 Task: Add an event with the title Sales Team Weekly Meeting, date '2024/03/24', time 7:30 AM to 9:30 AMand add a description: The sales team reviews individual and collective sales performance against set targets and key performance indicators (KPIs). They analyze sales metrics, revenue figures, conversion rates, and other relevant data to evaluate progress and identify areas for improvement. This performance review helps identify successful strategies and areas that require adjustment or additional support._x000D_
_x000D_
Select event color  Peacock . Add location for the event as: 123 Rua das Flores, Porto, Portugal, logged in from the account softage.1@softage.netand send the event invitation to softage.9@softage.net and softage.10@softage.net. Set a reminder for the event Daily
Action: Mouse moved to (60, 87)
Screenshot: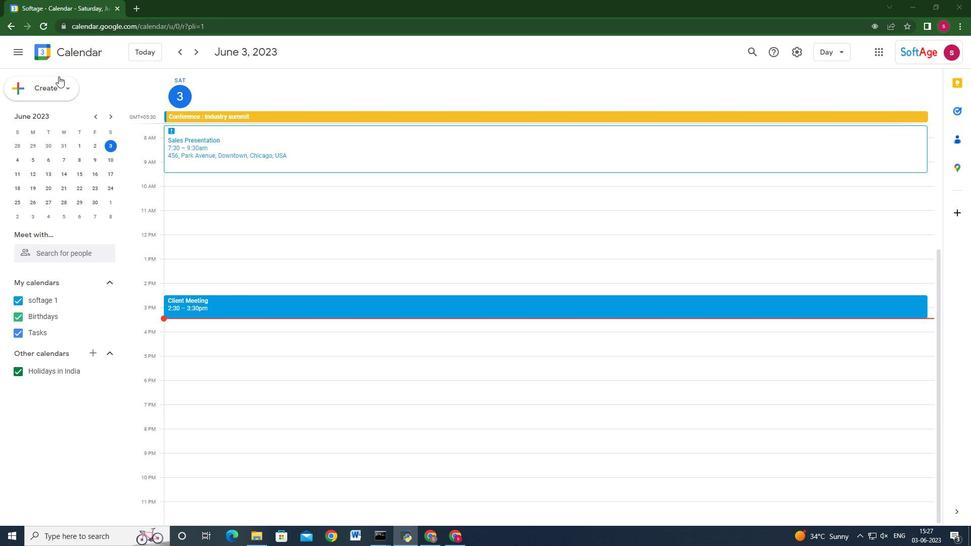 
Action: Mouse pressed left at (60, 87)
Screenshot: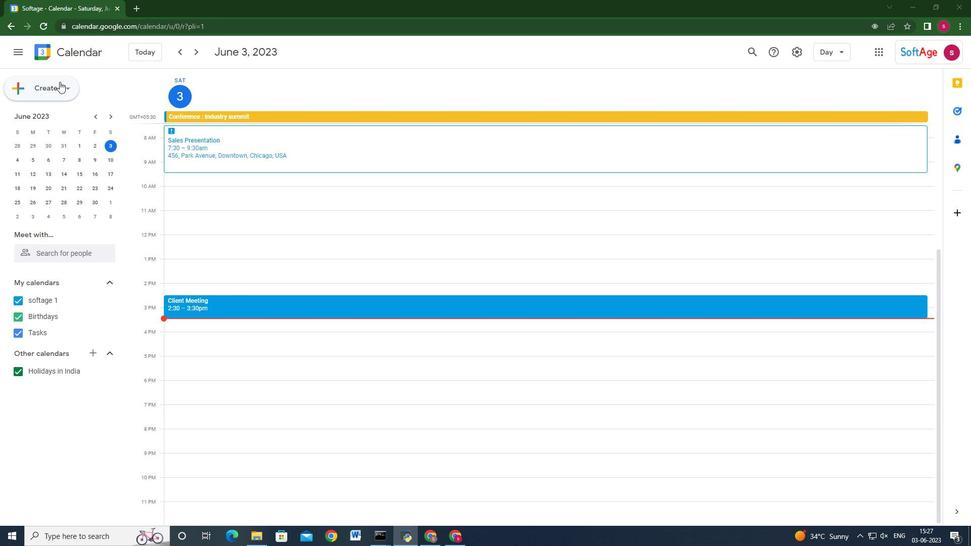 
Action: Mouse moved to (69, 113)
Screenshot: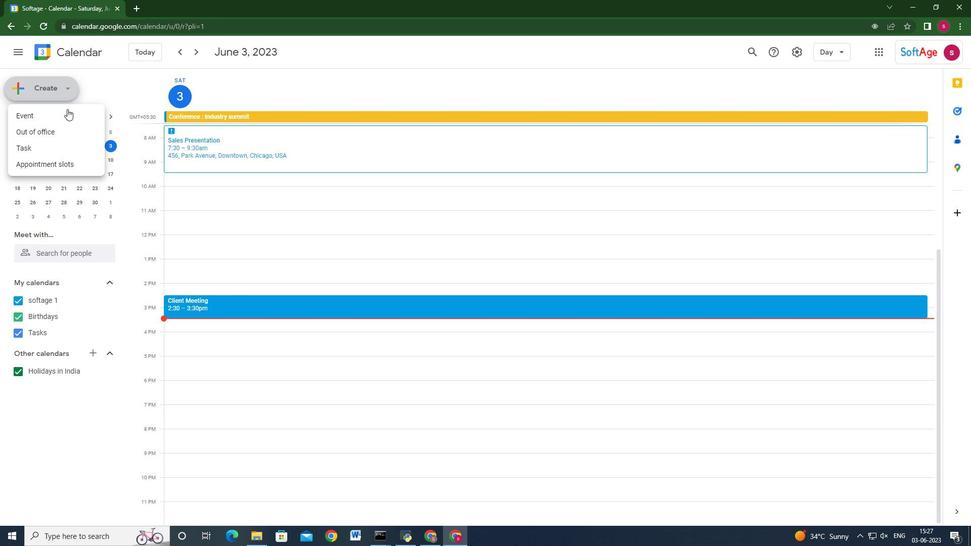 
Action: Mouse pressed left at (69, 113)
Screenshot: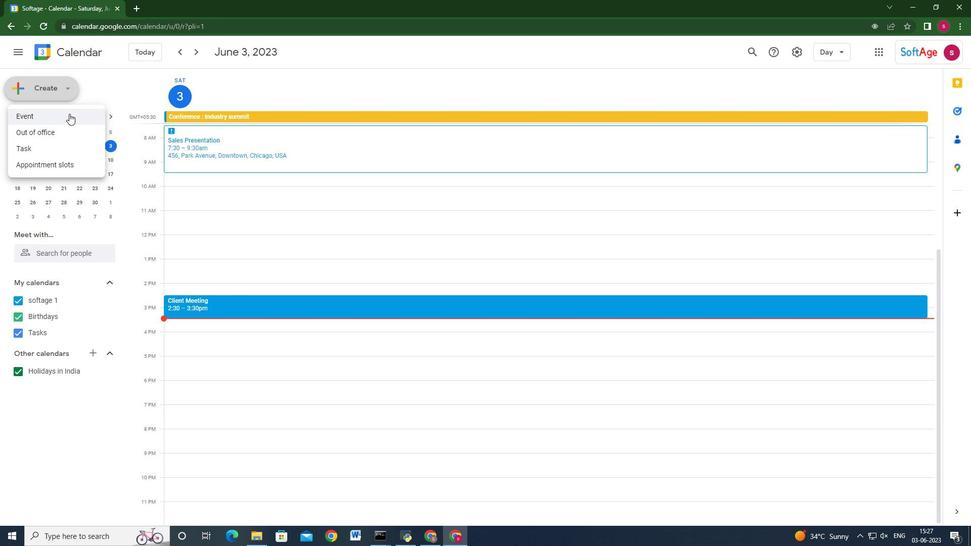 
Action: Mouse moved to (577, 400)
Screenshot: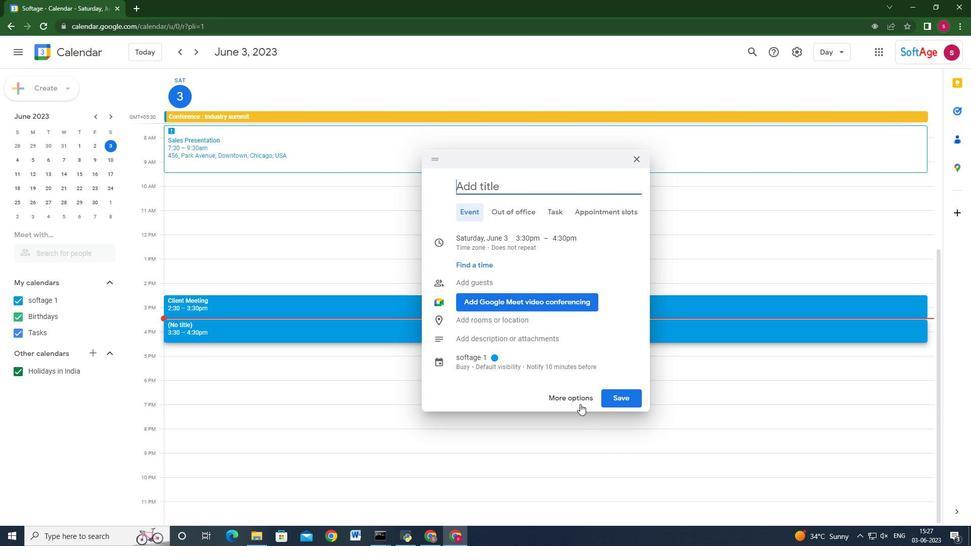 
Action: Mouse pressed left at (577, 400)
Screenshot: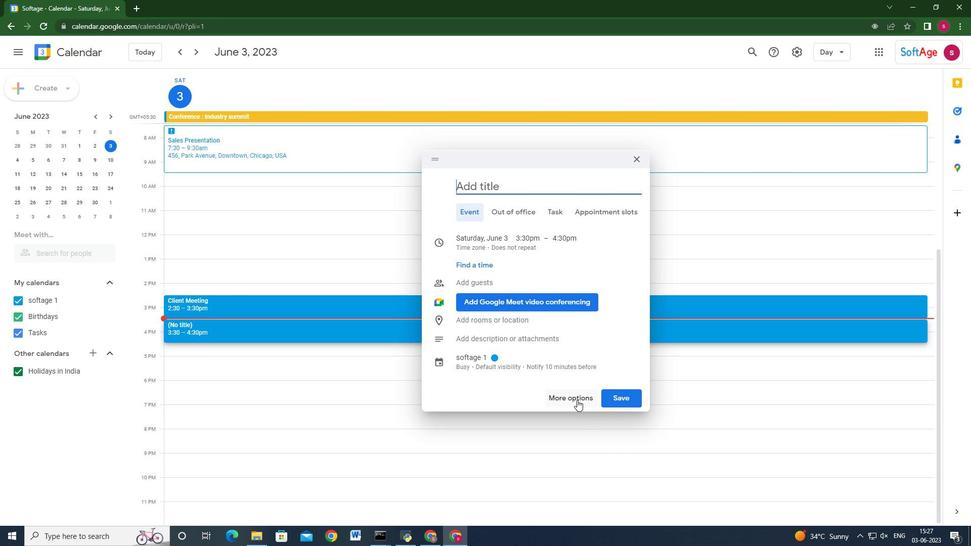 
Action: Mouse moved to (118, 59)
Screenshot: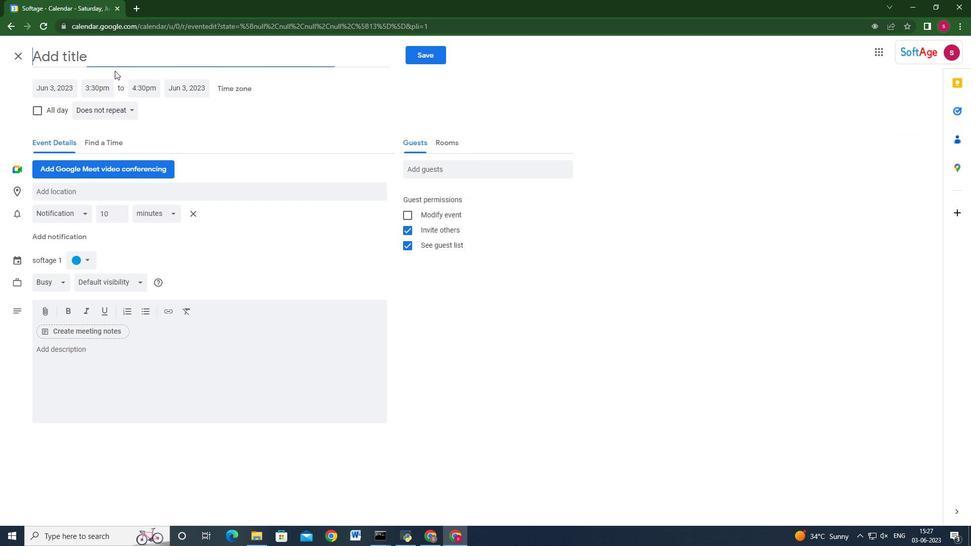 
Action: Key pressed <Key.shift>Sales<Key.space><Key.shift>Team<Key.space><Key.shift_r>Weekly<Key.space><Key.shift>Meetings<Key.backspace>
Screenshot: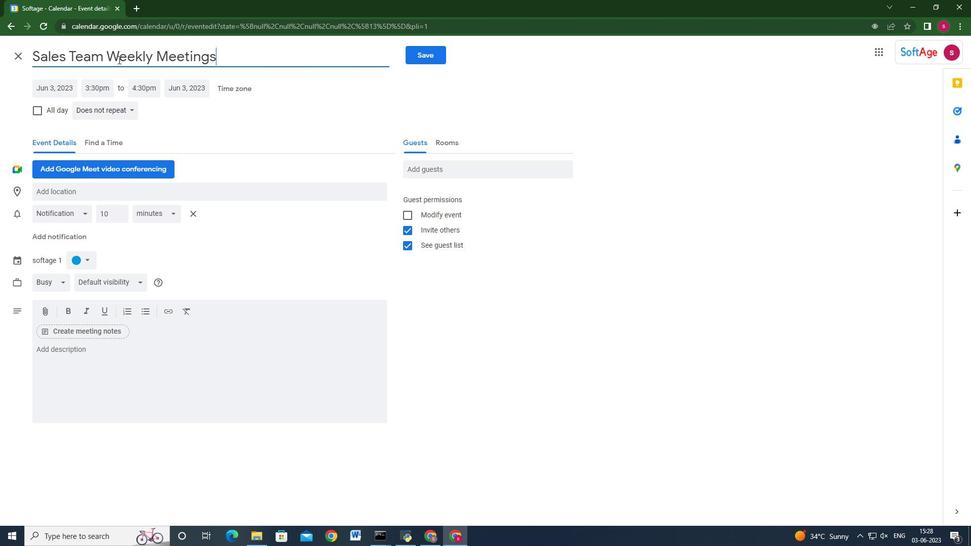 
Action: Mouse moved to (55, 88)
Screenshot: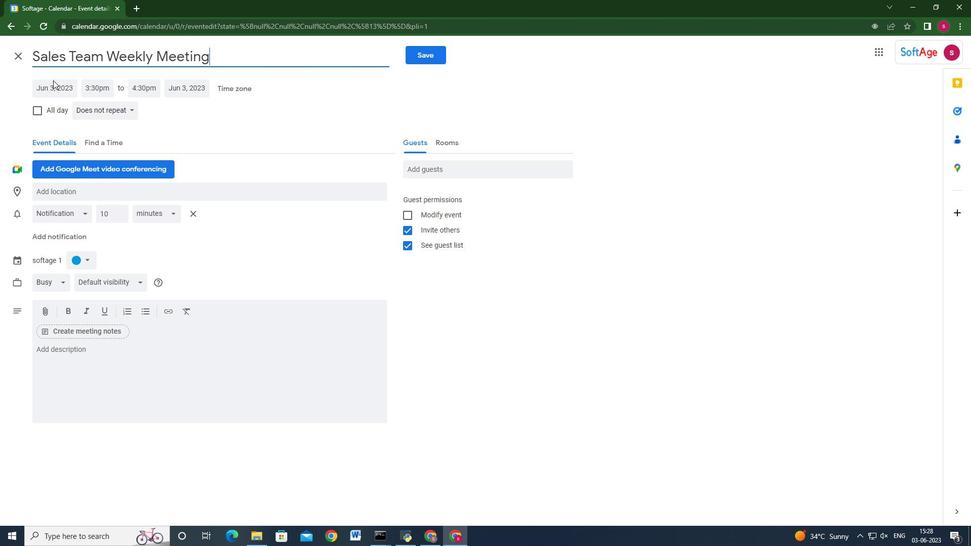 
Action: Mouse pressed left at (55, 88)
Screenshot: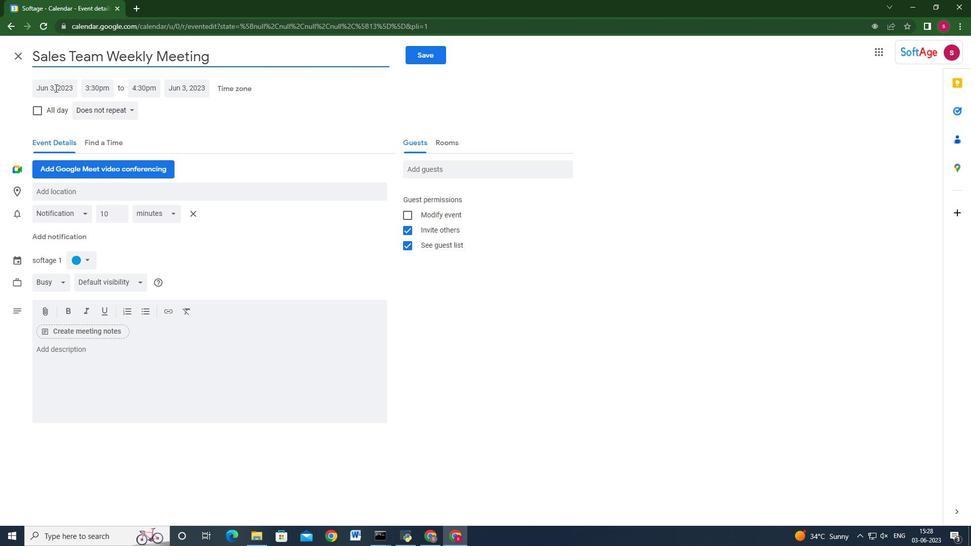 
Action: Key pressed 2024/03/24
Screenshot: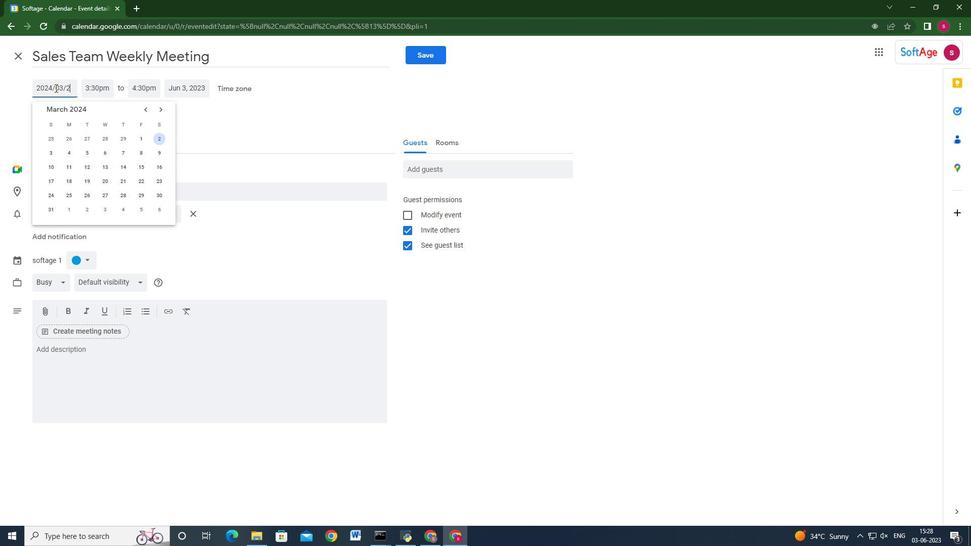 
Action: Mouse moved to (51, 195)
Screenshot: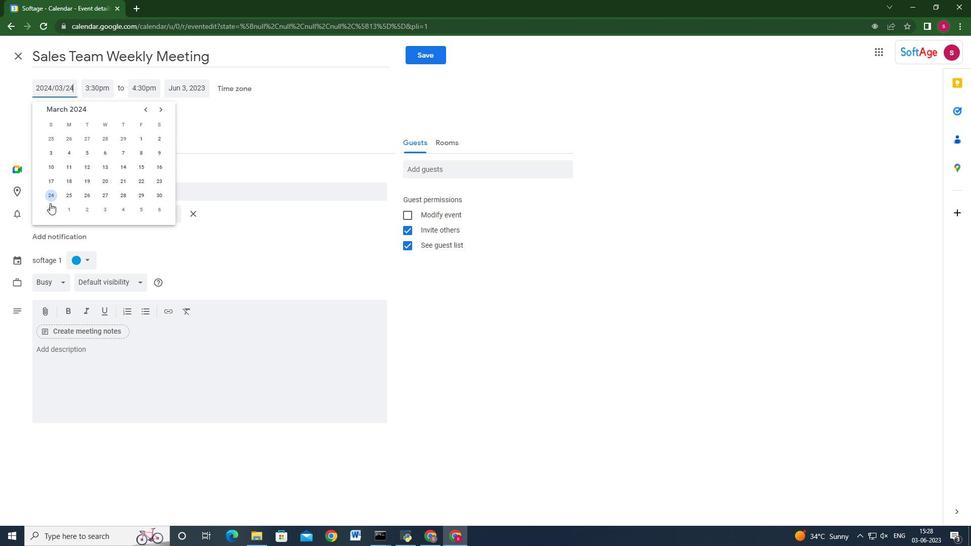 
Action: Mouse pressed left at (51, 195)
Screenshot: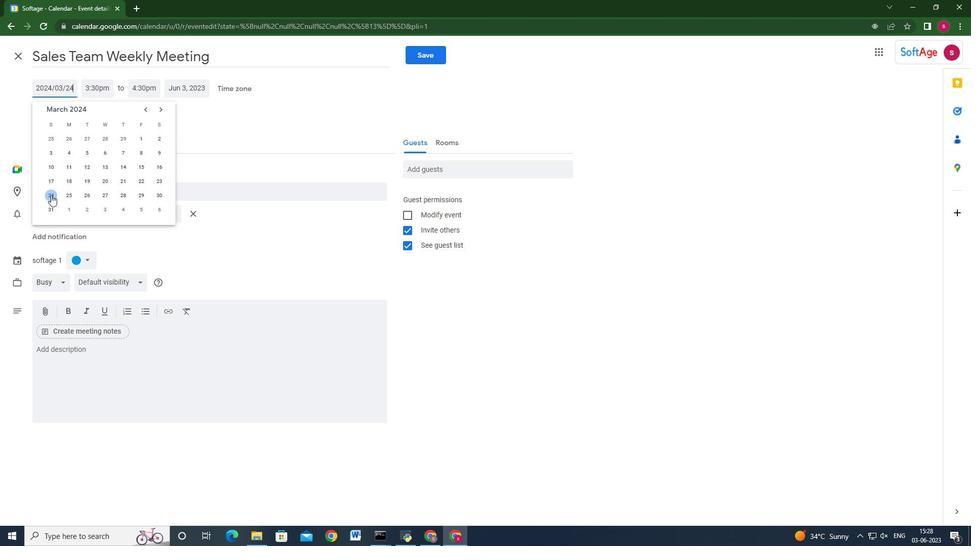 
Action: Mouse moved to (100, 87)
Screenshot: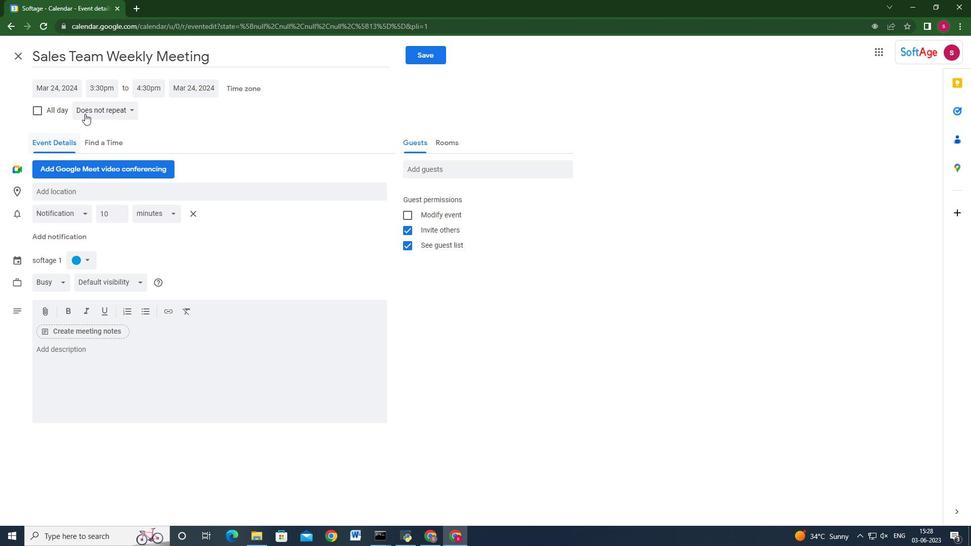 
Action: Mouse pressed left at (100, 87)
Screenshot: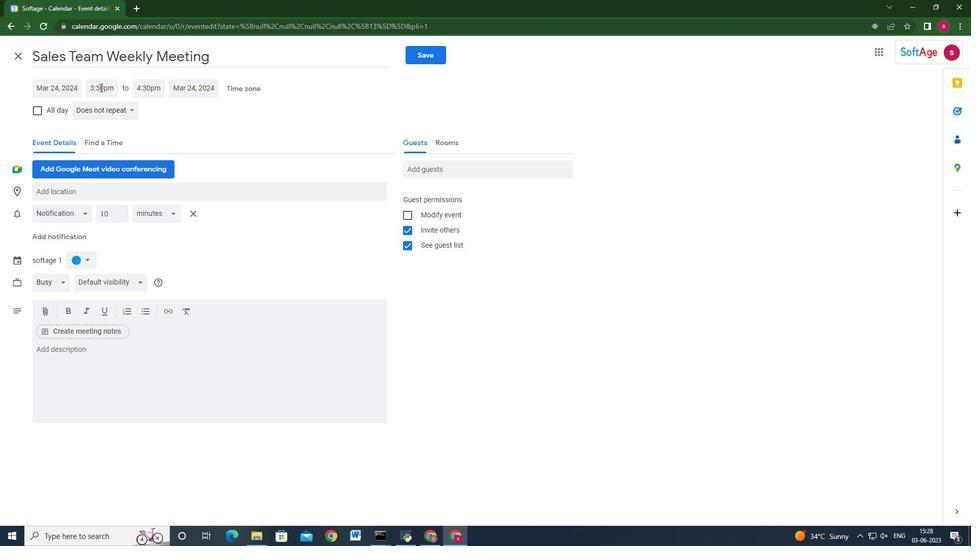 
Action: Mouse moved to (99, 87)
Screenshot: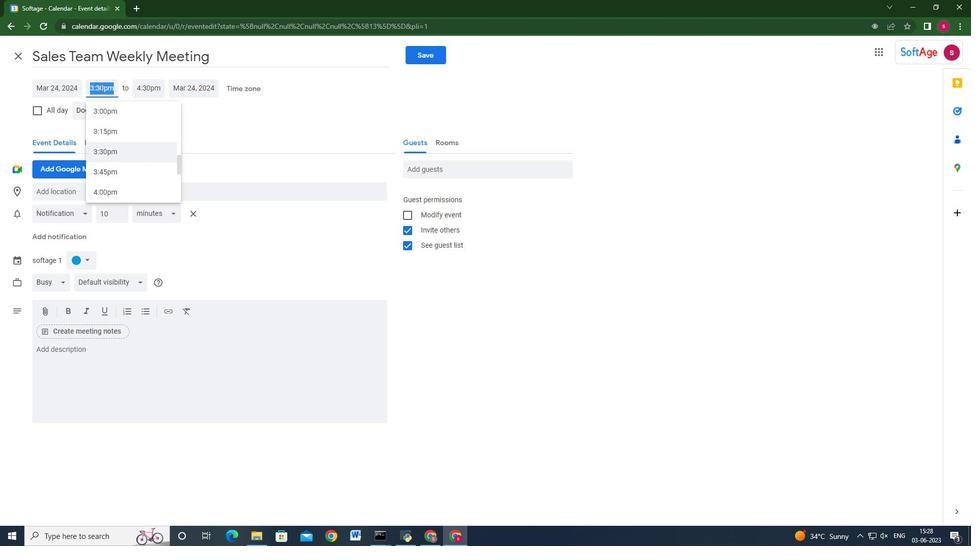 
Action: Key pressed 7<Key.shift>:30am<Key.enter><Key.tab>9<Key.shift>:30am<Key.enter>
Screenshot: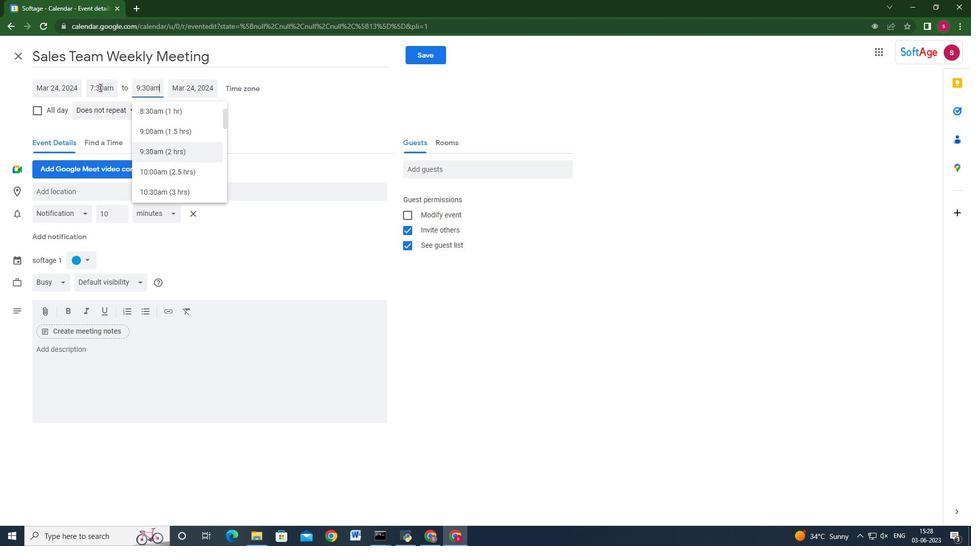 
Action: Mouse moved to (156, 350)
Screenshot: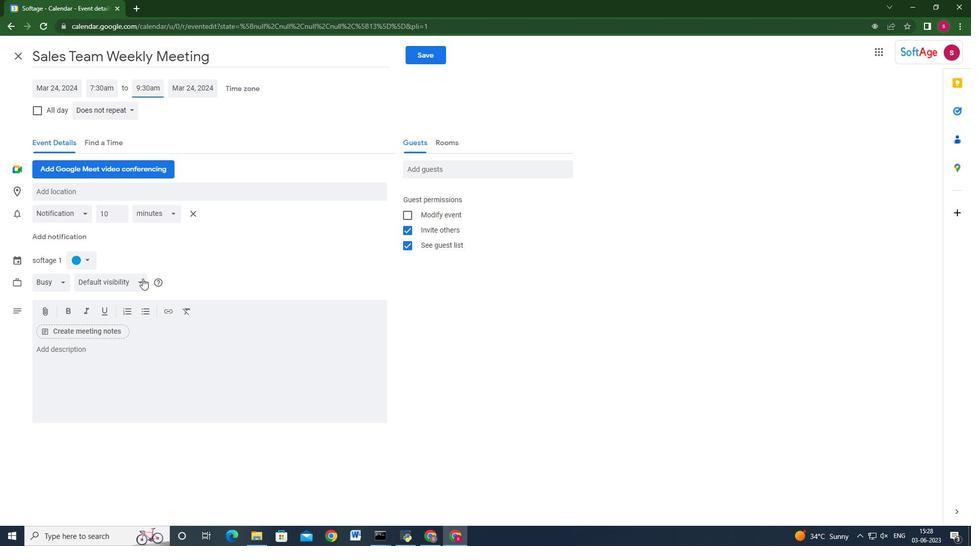 
Action: Mouse pressed left at (156, 350)
Screenshot: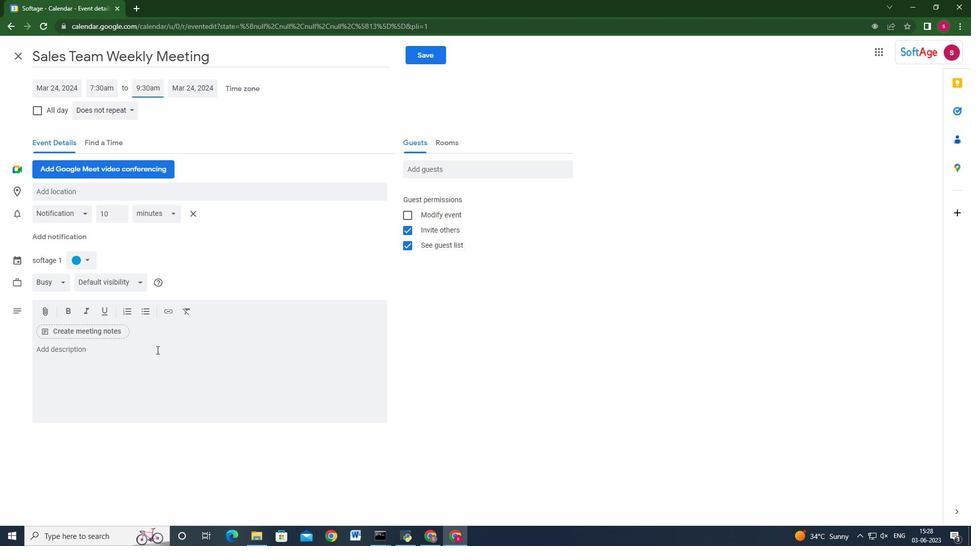 
Action: Mouse moved to (160, 348)
Screenshot: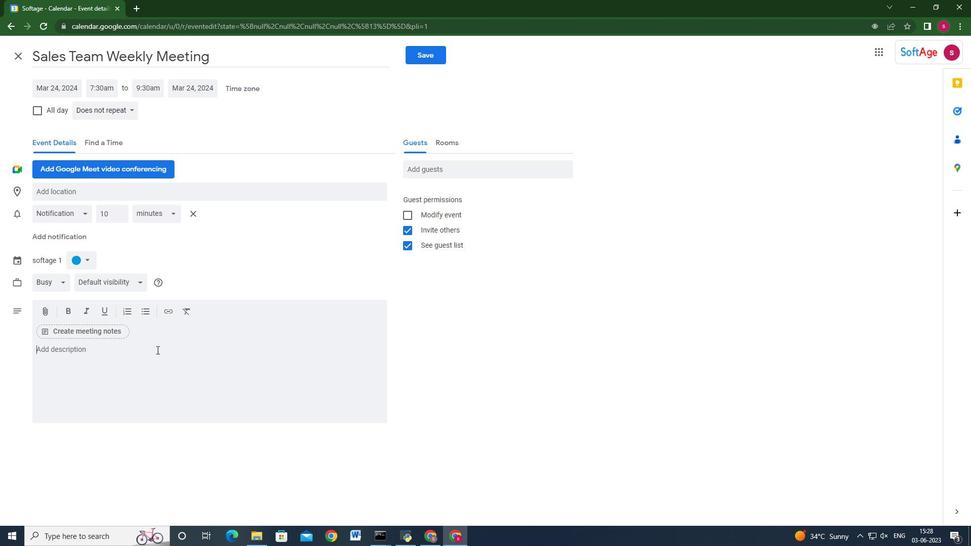 
Action: Key pressed <Key.shift>The<Key.space>sales<Key.space>team<Key.space>reviews<Key.space>individual<Key.space>and<Key.space>collective<Key.space>sales<Key.space>performance<Key.space>indicators<Key.space><Key.shift>(k<Key.backspace><Key.caps_lock>KPI<Key.caps_lock>s<Key.shift>).<Key.space><Key.shift>They<Key.space>analyze<Key.space>sales<Key.space>metrics,<Key.space>revenue<Key.space>figures,<Key.space>conversion<Key.space>rates,<Key.space>and<Key.space>other<Key.space>relevant<Key.space>data<Key.space>to<Key.space>evaluate<Key.space>progress<Key.space>and<Key.space>identify<Key.space>areas<Key.space>for<Key.space>improvements<Key.backspace>.<Key.space><Key.shift>This<Key.space>performance<Key.space>review<Key.space>helps<Key.space>identify<Key.space><Key.backspace><Key.space>successful<Key.space><Key.backspace><Key.space>star<Key.backspace><Key.backspace>rategies<Key.space>and<Key.space>areas<Key.space>that<Key.space>require<Key.space>adjustment<Key.space>or<Key.space>adi<Key.backspace>ditional<Key.space>support.
Screenshot: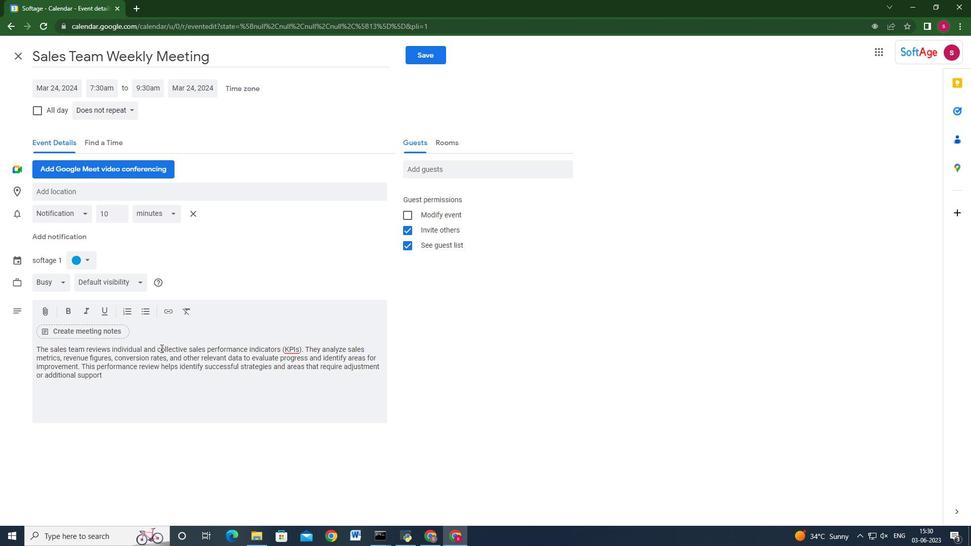 
Action: Mouse moved to (86, 255)
Screenshot: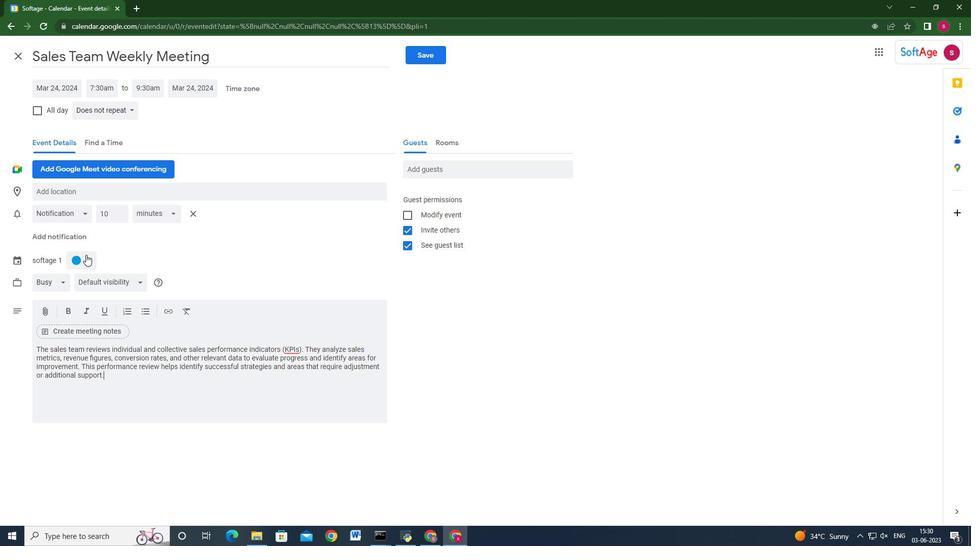 
Action: Mouse pressed left at (86, 255)
Screenshot: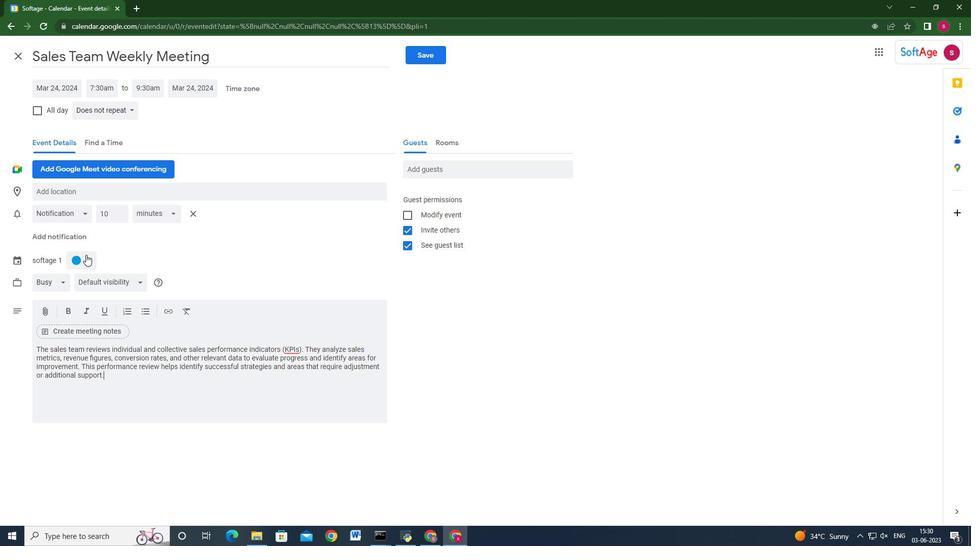 
Action: Mouse moved to (77, 296)
Screenshot: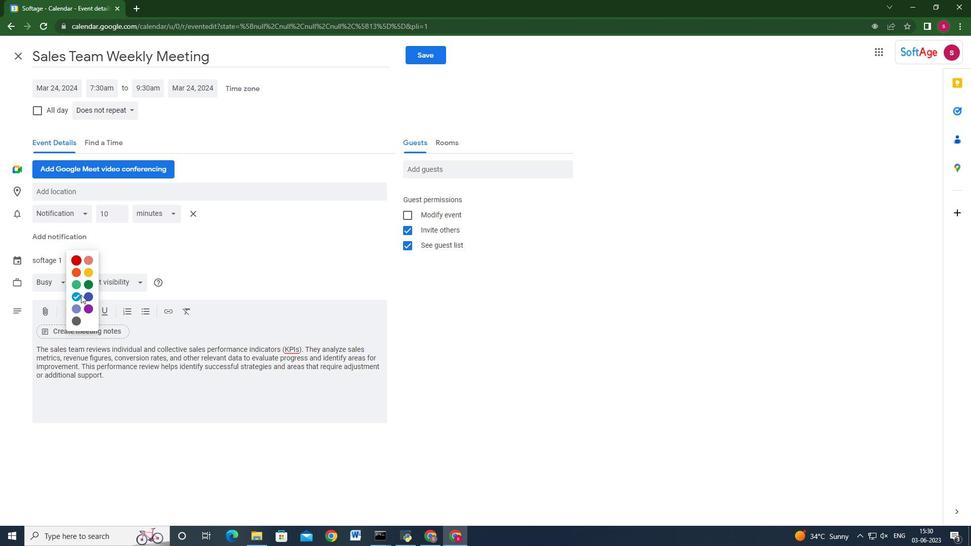 
Action: Mouse pressed left at (77, 296)
Screenshot: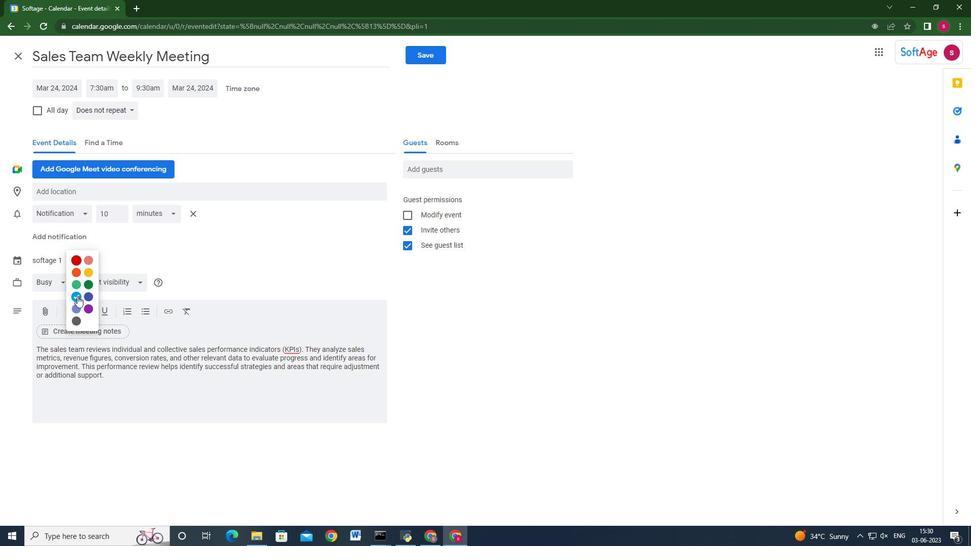 
Action: Mouse moved to (78, 196)
Screenshot: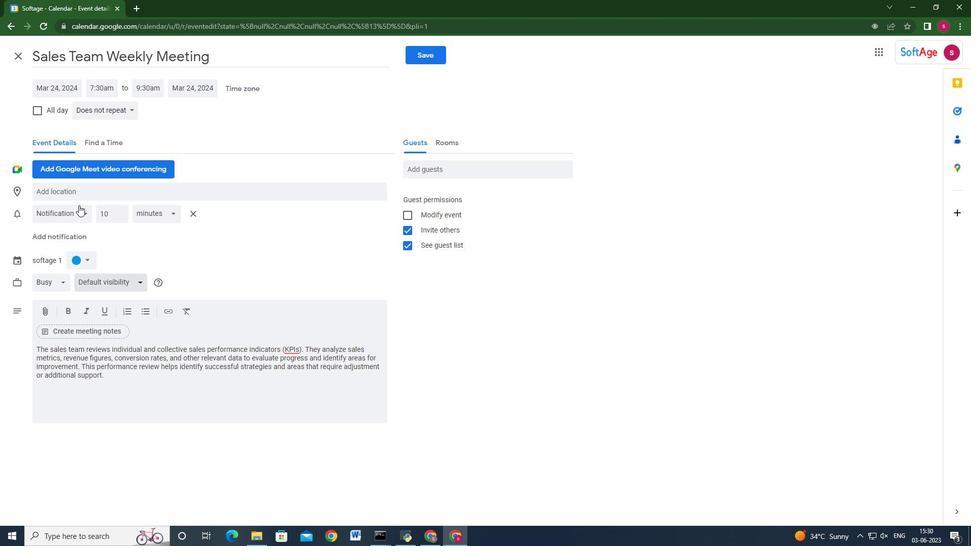 
Action: Mouse pressed left at (78, 196)
Screenshot: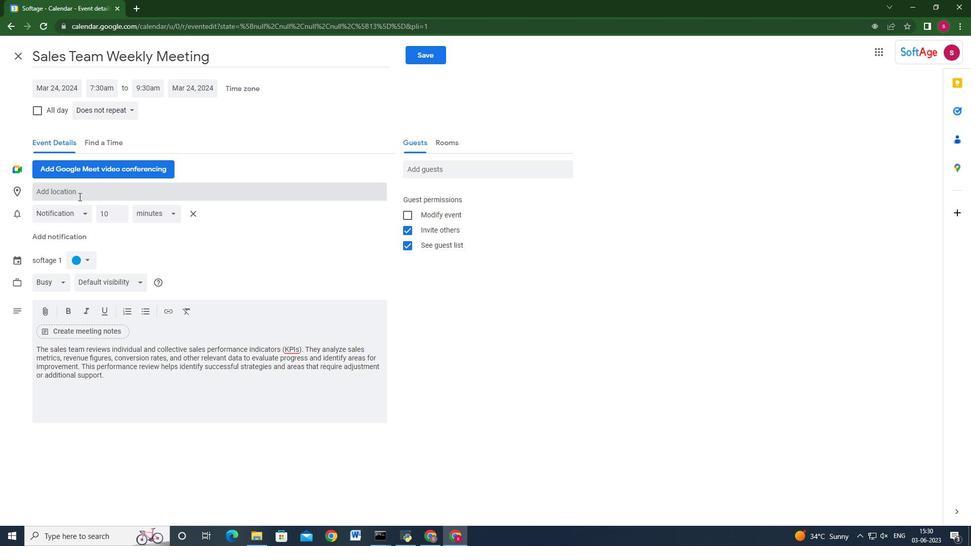 
Action: Key pressed spftage/1<Key.backspace><Key.backspace><Key.backspace><Key.backspace><Key.backspace><Key.backspace><Key.backspace><Key.backspace>oftage.1<Key.shift_r>@softage.n<Key.backspace><Key.backspace><Key.backspace>e.net
Screenshot: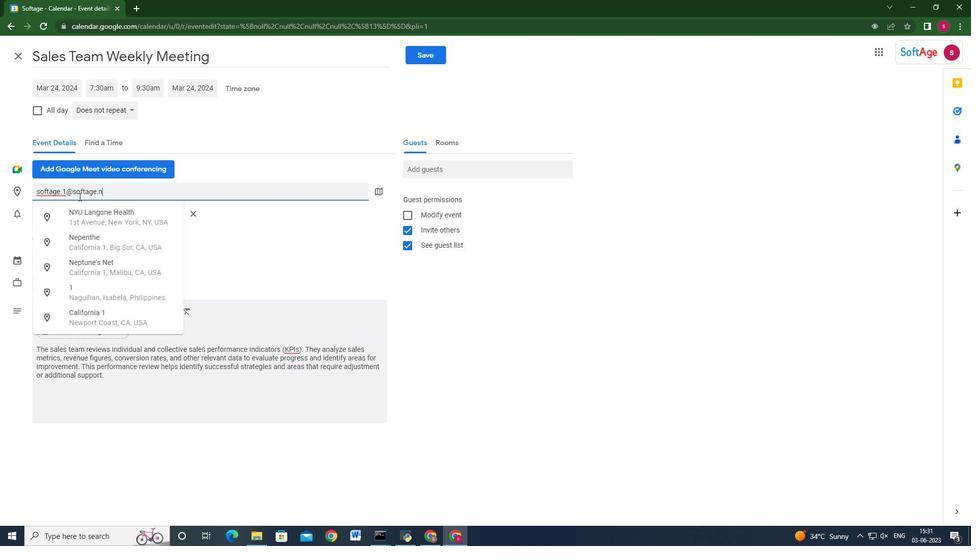 
Action: Mouse moved to (66, 191)
Screenshot: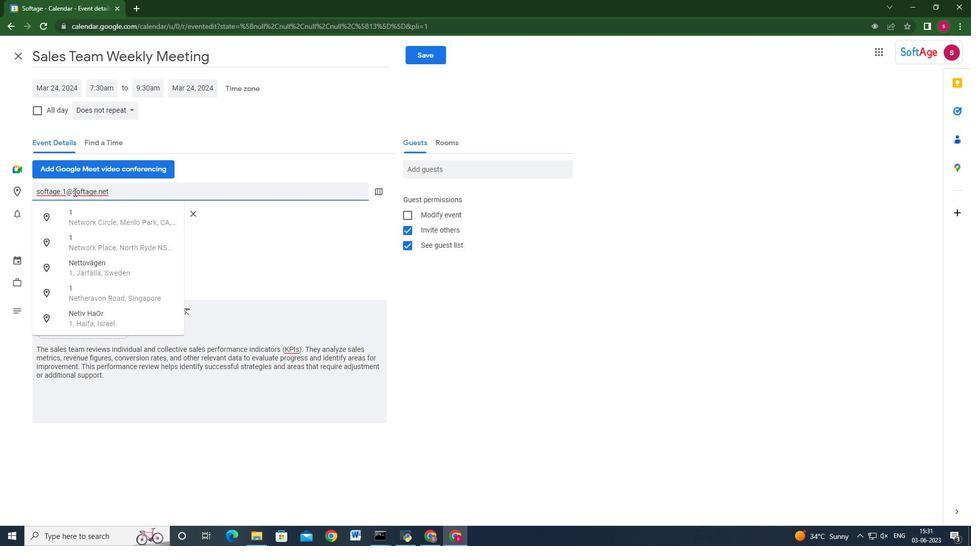 
Action: Mouse pressed left at (66, 191)
Screenshot: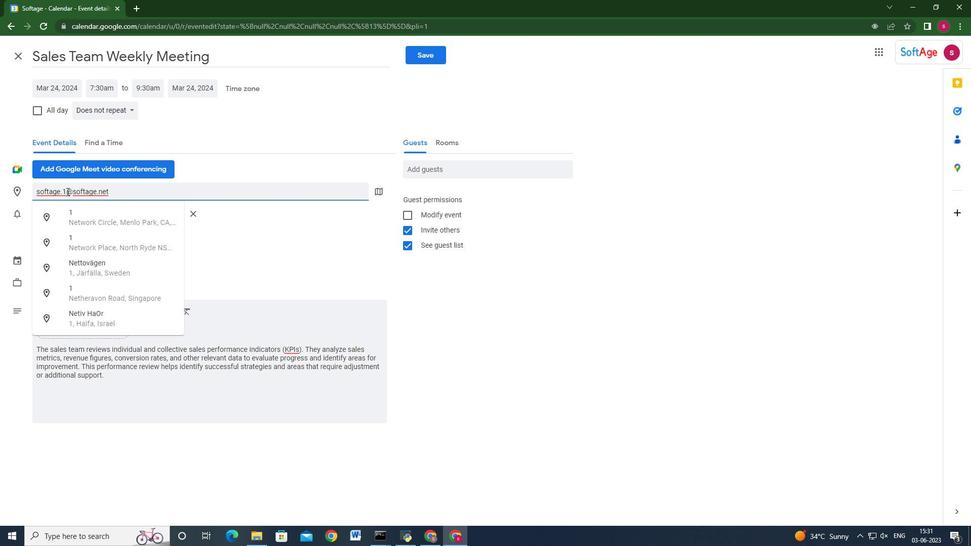 
Action: Mouse moved to (81, 187)
Screenshot: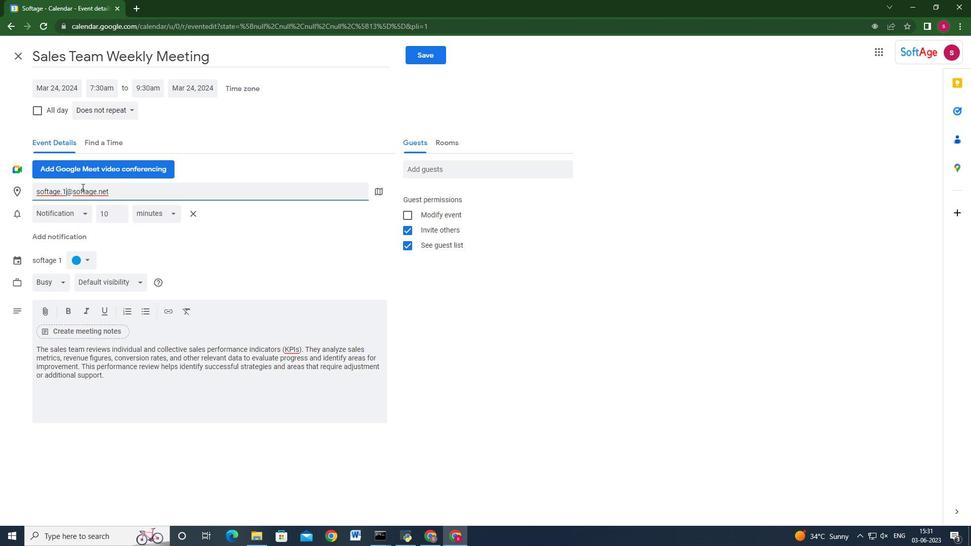 
Action: Key pressed <Key.backspace>9
Screenshot: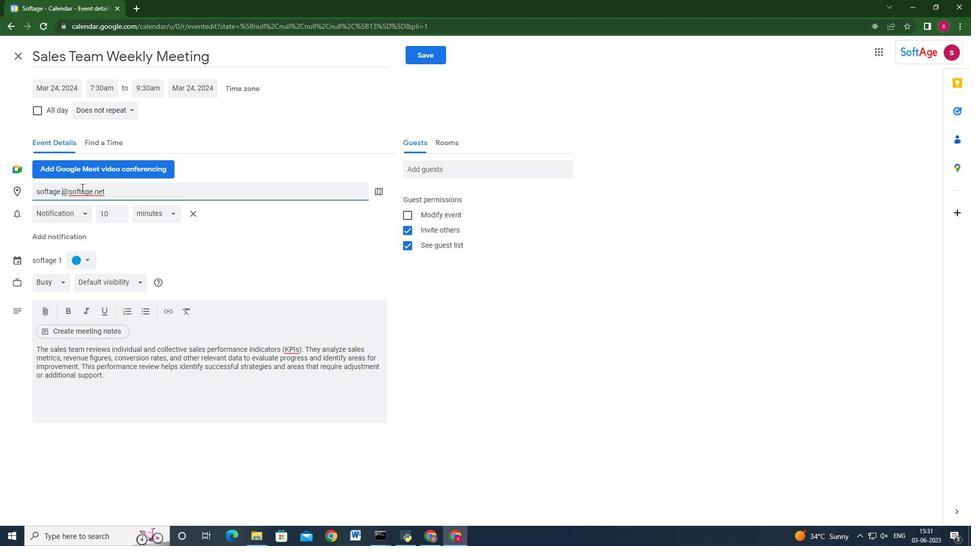 
Action: Mouse moved to (128, 195)
Screenshot: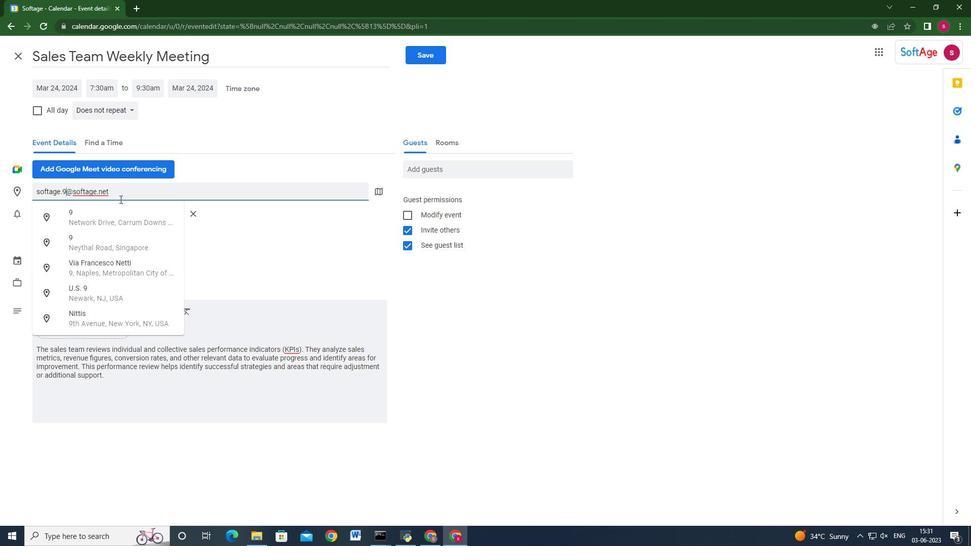 
Action: Mouse pressed left at (128, 195)
Screenshot: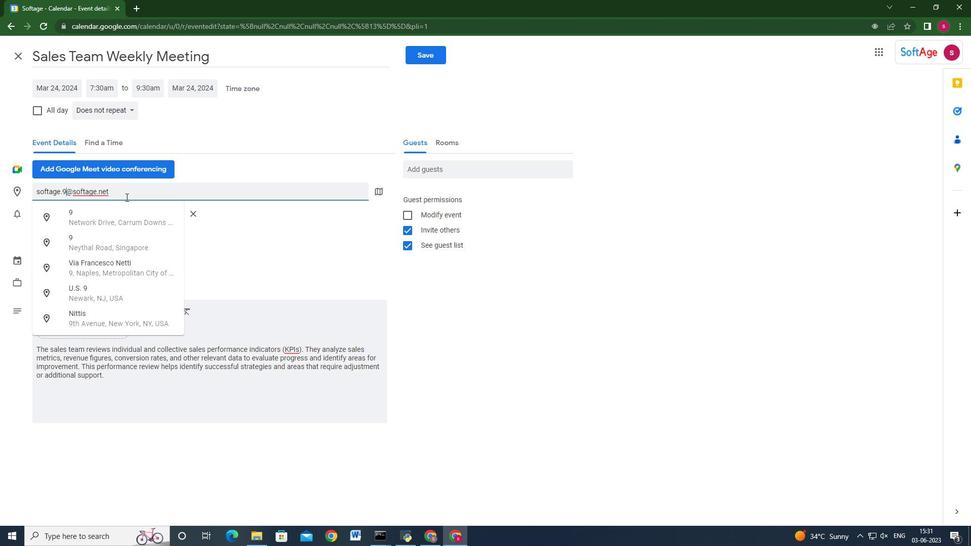 
Action: Mouse moved to (127, 195)
Screenshot: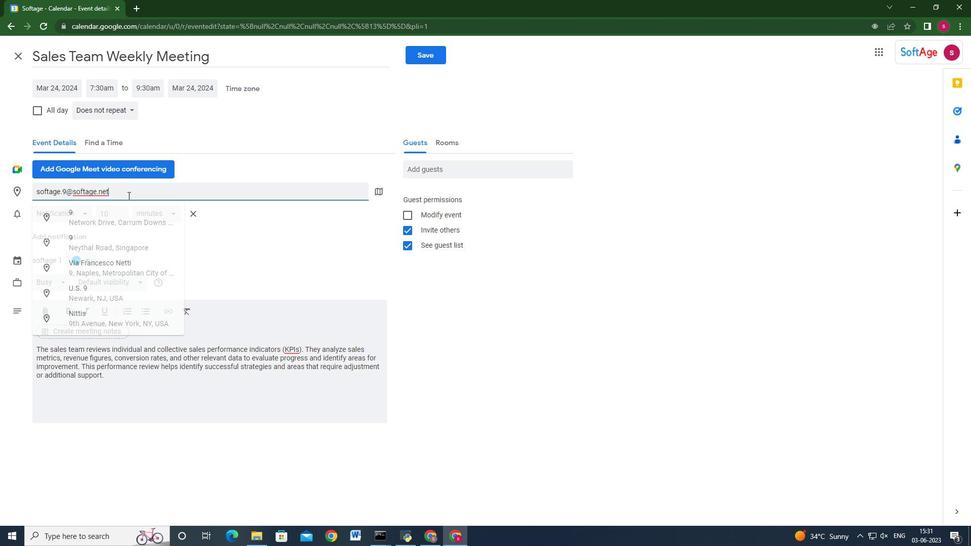 
Action: Key pressed ctrl+A<Key.backspace>123<Key.space><Key.shift>Rua<Key.space>das<Key.space><Key.shift>Flores.<Key.backspace>,<Key.space><Key.shift>Porto<Key.caps_lock>,<Key.space><Key.shift>pOE<Key.backspace><Key.backspace><Key.backspace>P<Key.caps_lock>oe<Key.backspace>rtugal
Screenshot: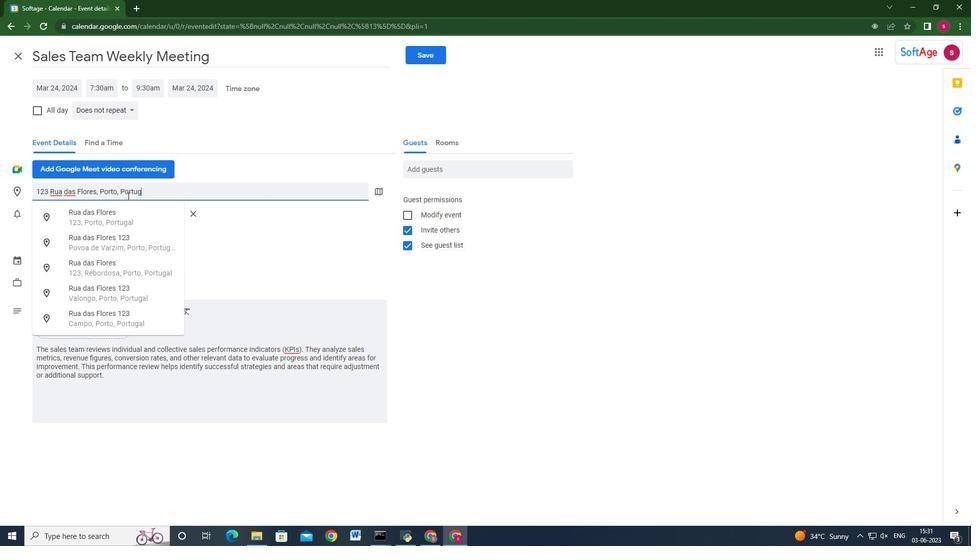 
Action: Mouse moved to (465, 160)
Screenshot: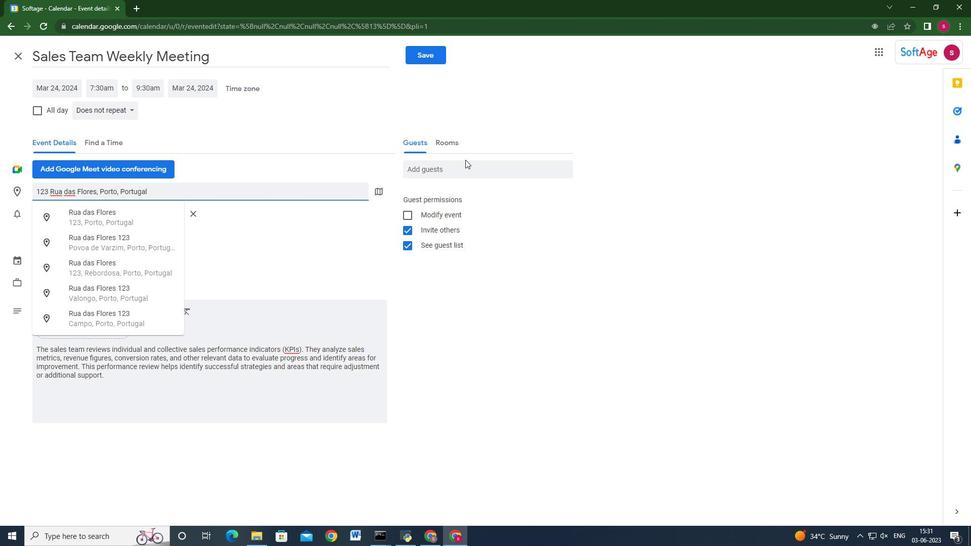 
Action: Mouse pressed left at (465, 160)
Screenshot: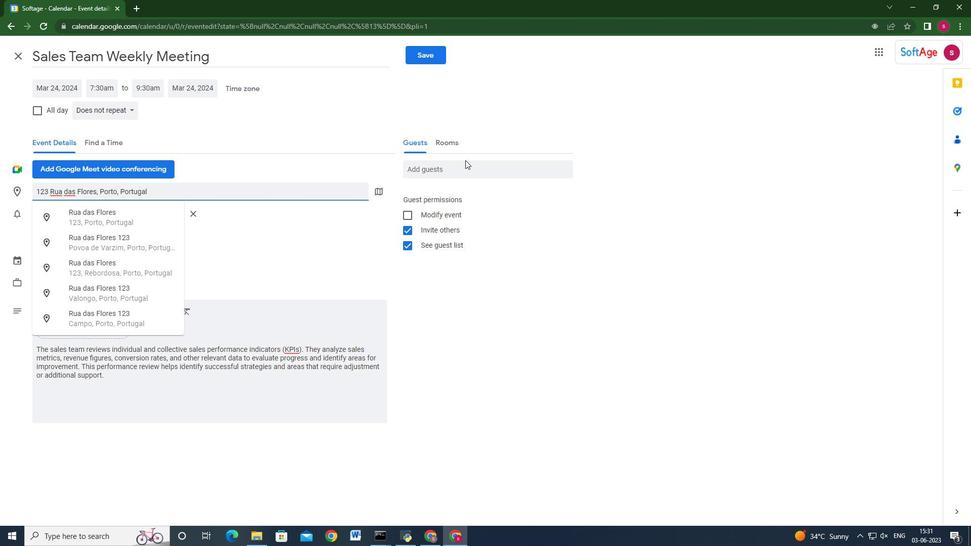 
Action: Mouse moved to (463, 165)
Screenshot: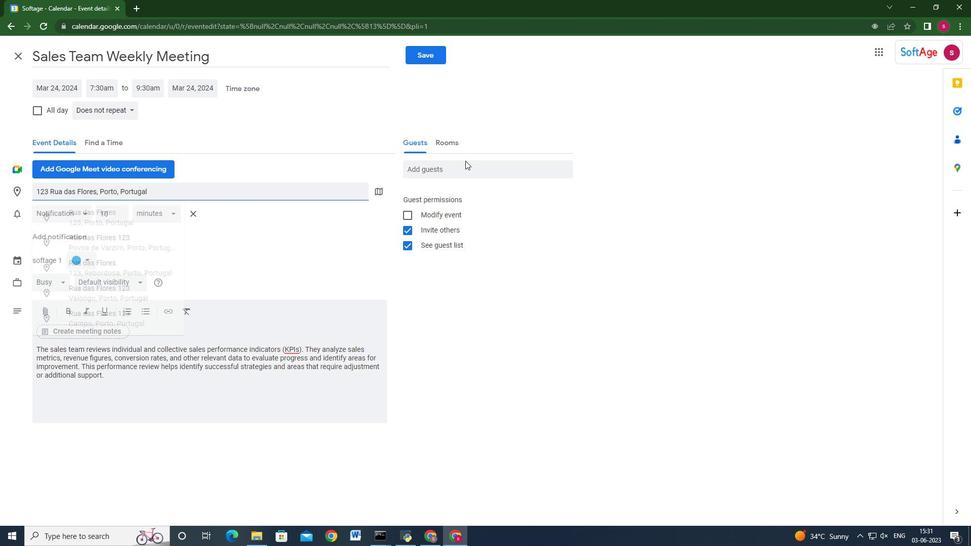 
Action: Mouse pressed left at (463, 165)
Screenshot: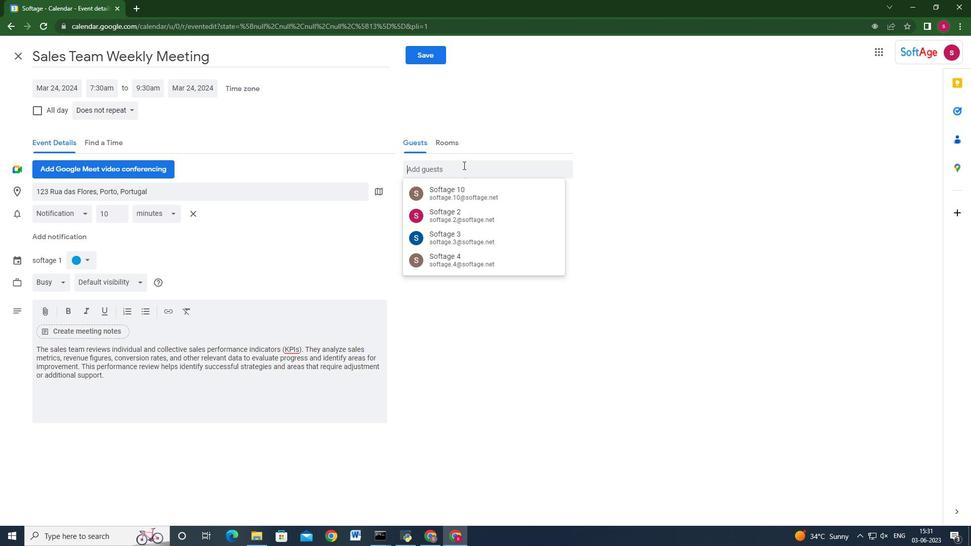 
Action: Mouse moved to (463, 165)
Screenshot: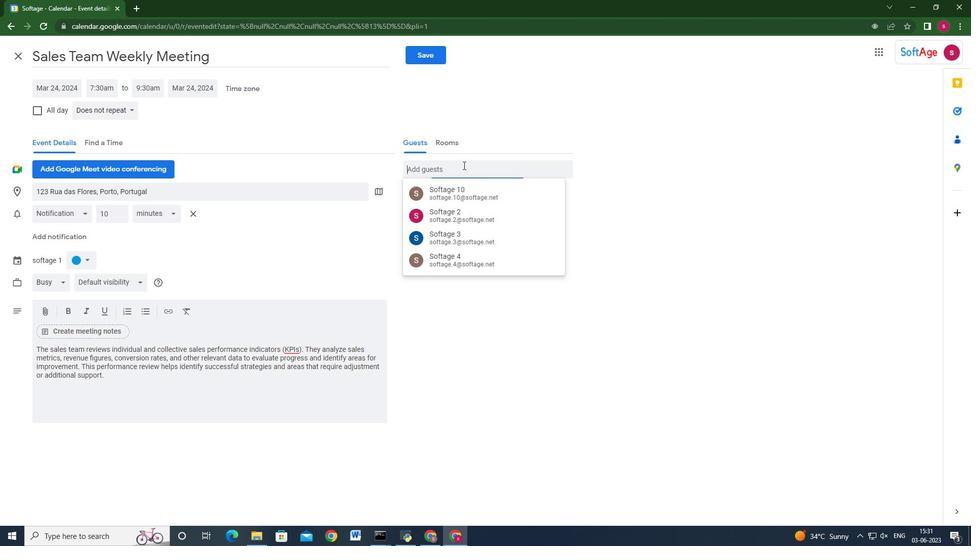 
Action: Key pressed softage.0<Key.backspace>9<Key.shift_r>@softage.net<Key.enter>softage.10<Key.shift_r>@softage.net<Key.enter>
Screenshot: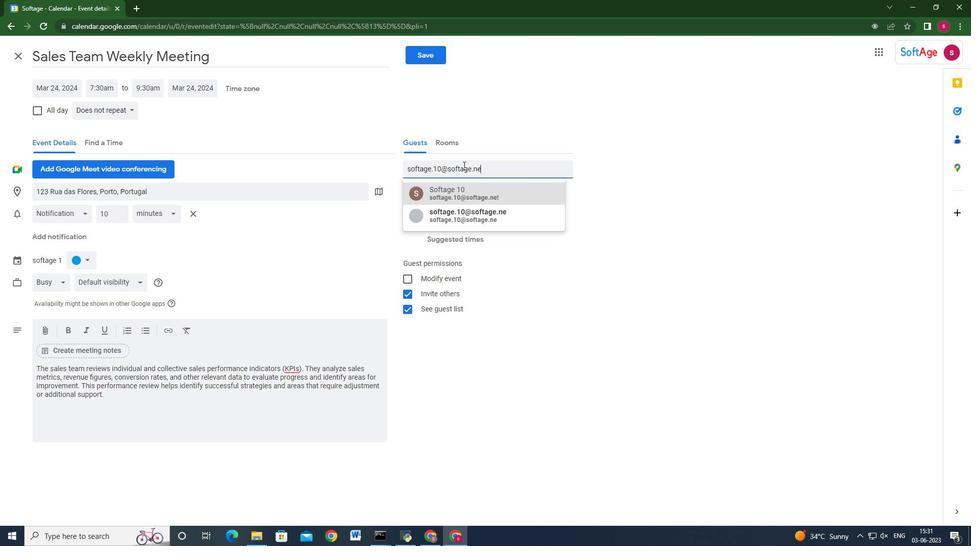 
Action: Mouse moved to (114, 106)
Screenshot: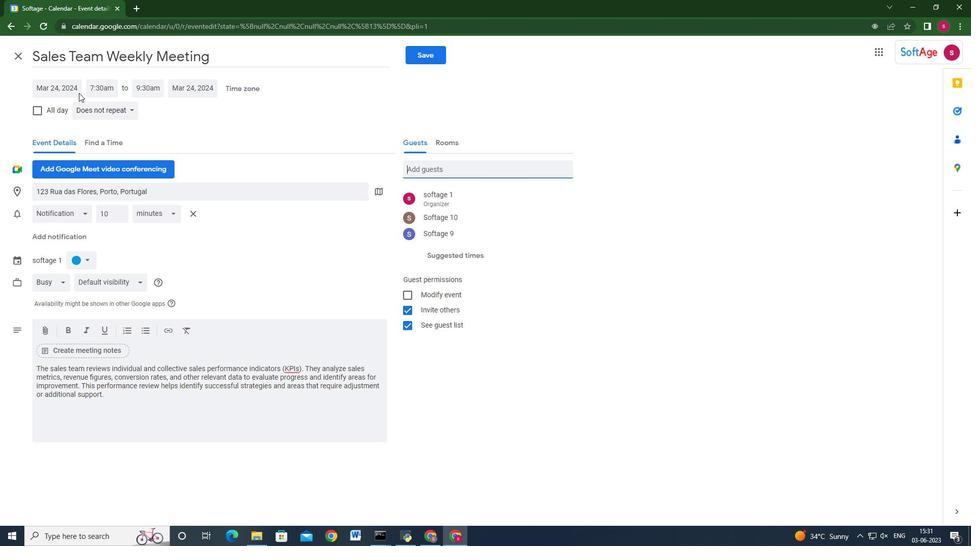 
Action: Mouse pressed left at (114, 106)
Screenshot: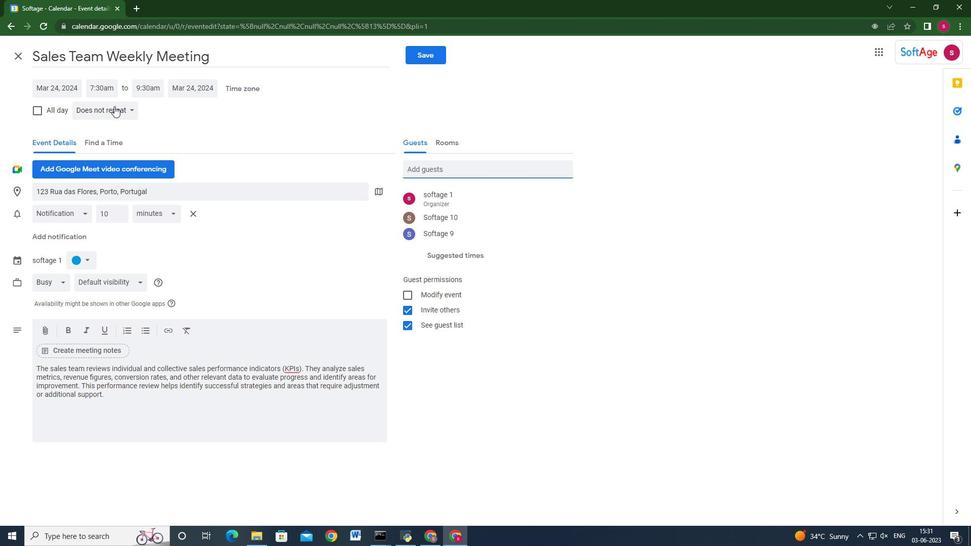
Action: Mouse moved to (128, 129)
Screenshot: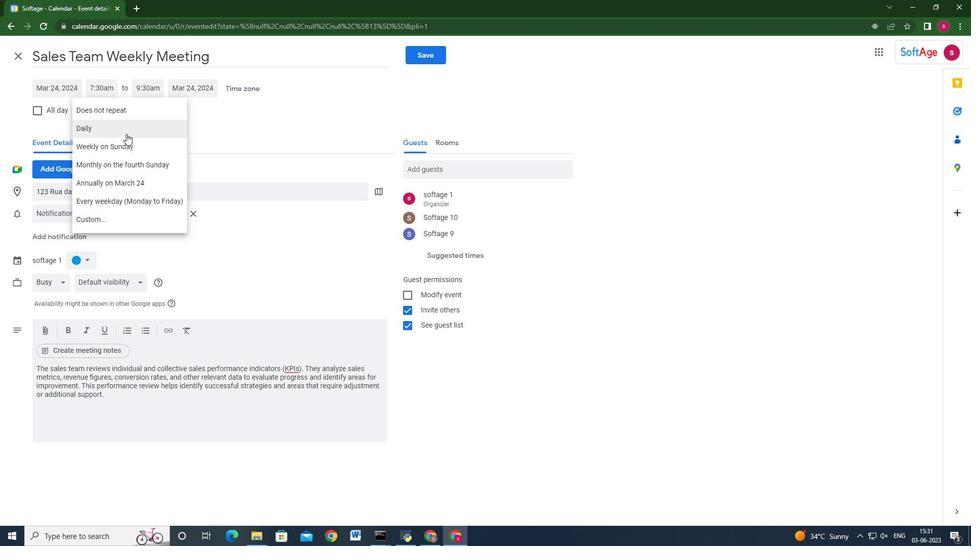 
Action: Mouse pressed left at (128, 129)
Screenshot: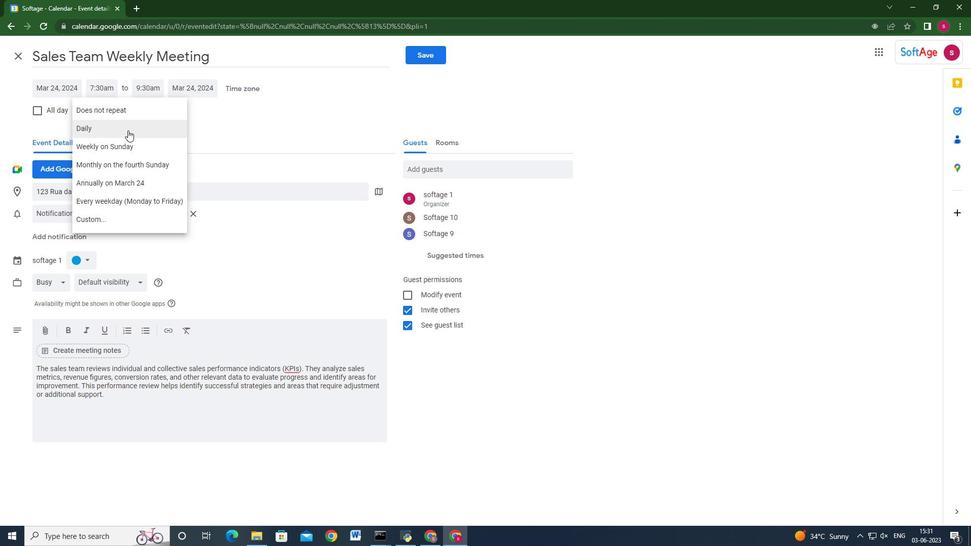 
Action: Mouse moved to (420, 54)
Screenshot: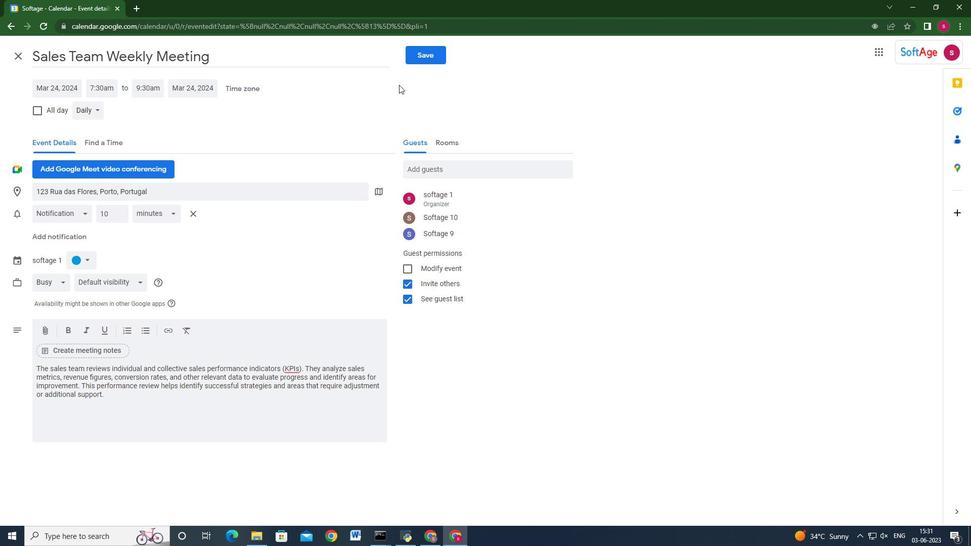 
Action: Mouse pressed left at (420, 54)
Screenshot: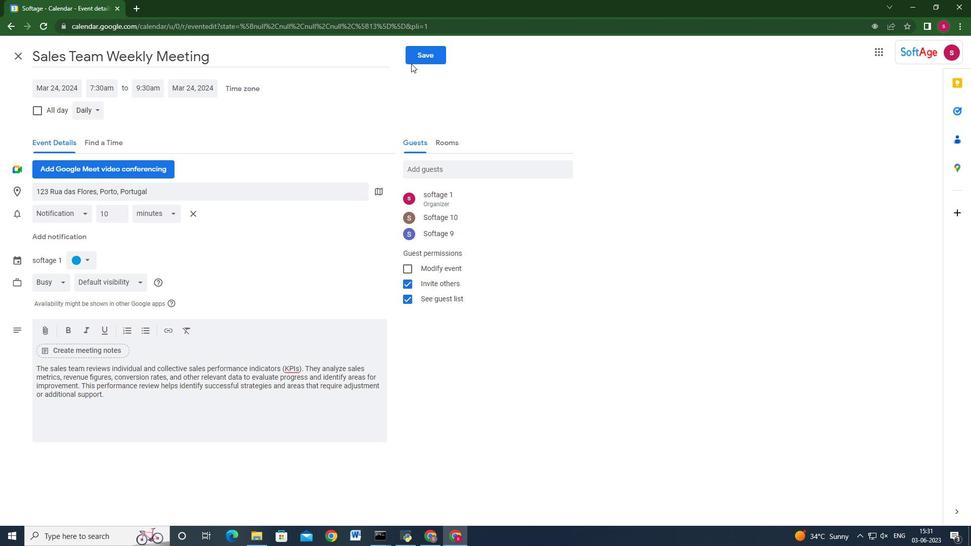 
Action: Mouse moved to (579, 307)
Screenshot: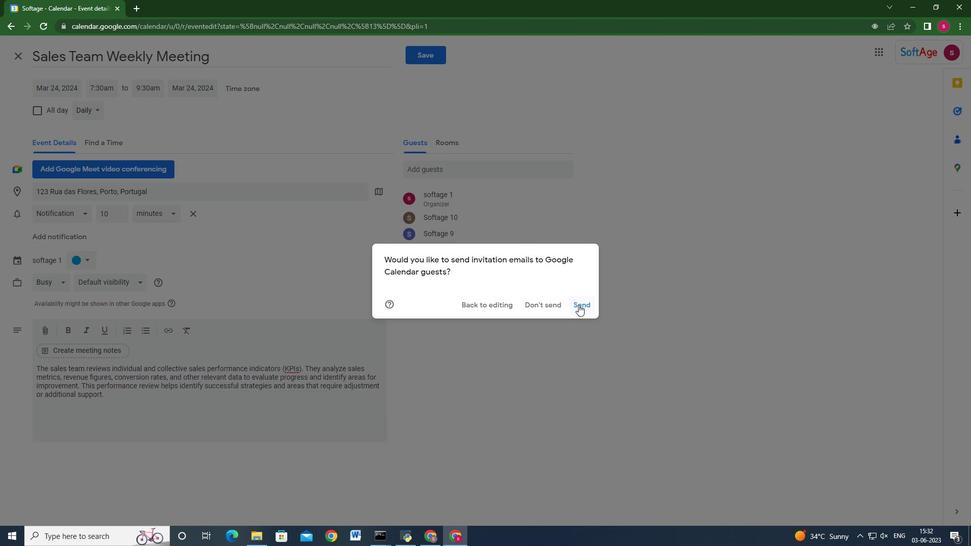 
Action: Mouse pressed left at (579, 307)
Screenshot: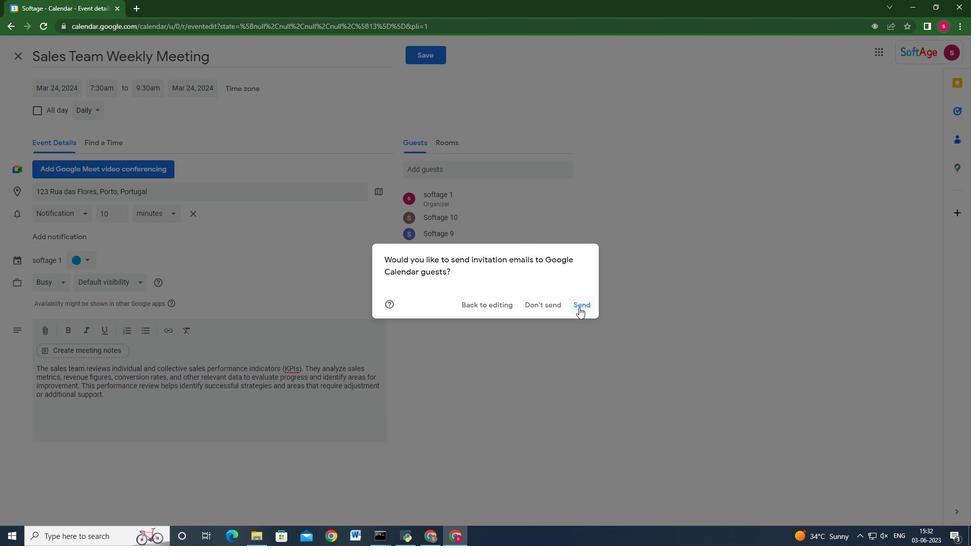 
Action: Mouse moved to (572, 316)
Screenshot: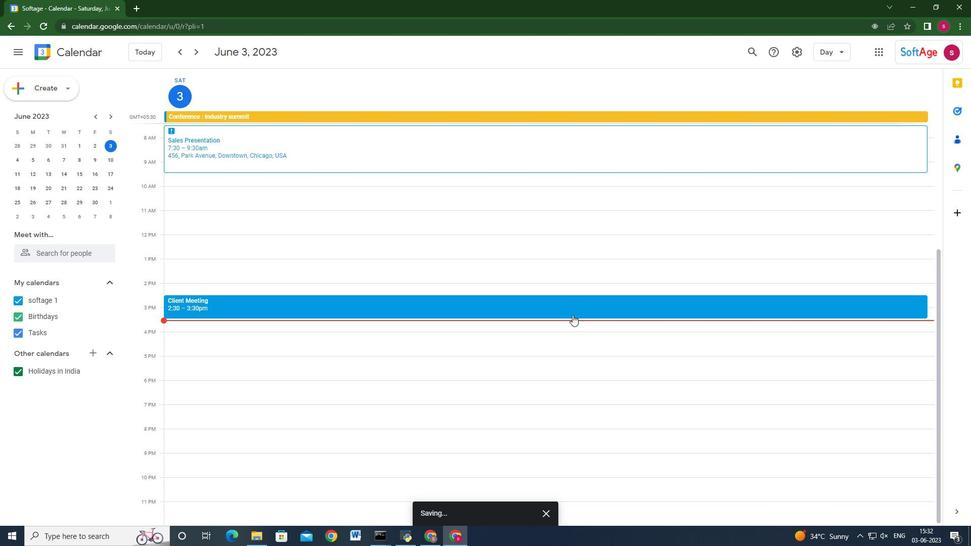 
